 Task: Write "Managed accounting activities to ensure compliance with accounting principles" in achievements or previous job.
Action: Mouse moved to (402, 353)
Screenshot: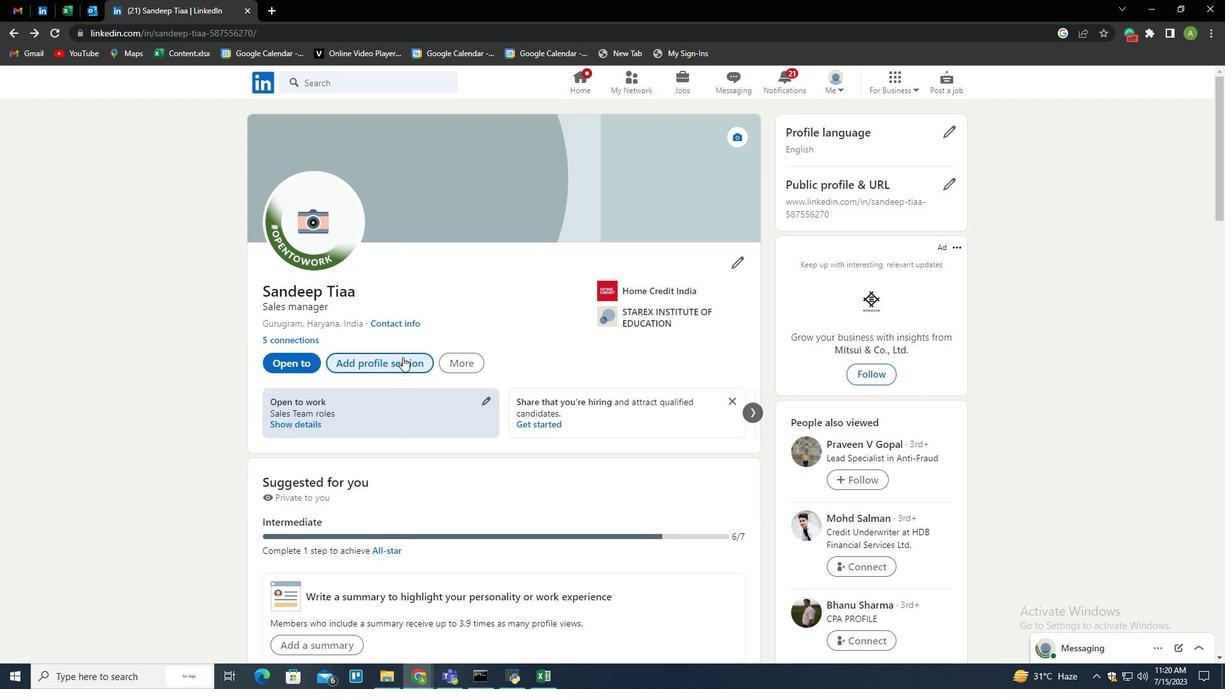 
Action: Mouse pressed left at (402, 353)
Screenshot: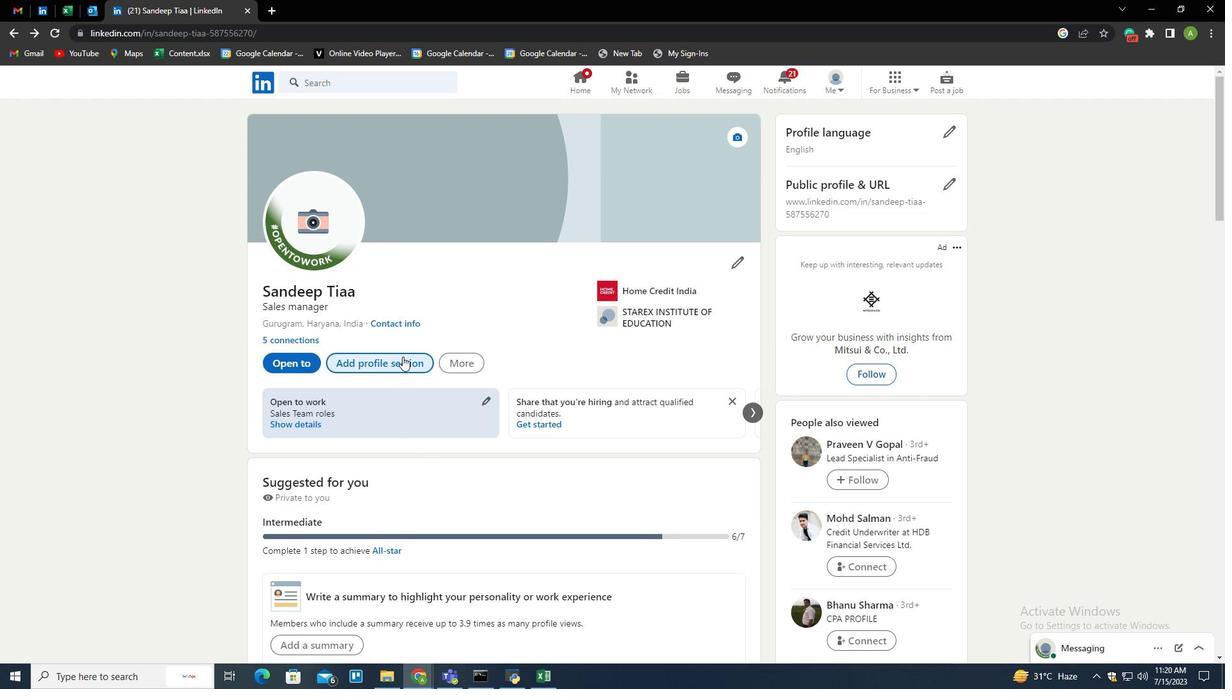 
Action: Mouse moved to (509, 131)
Screenshot: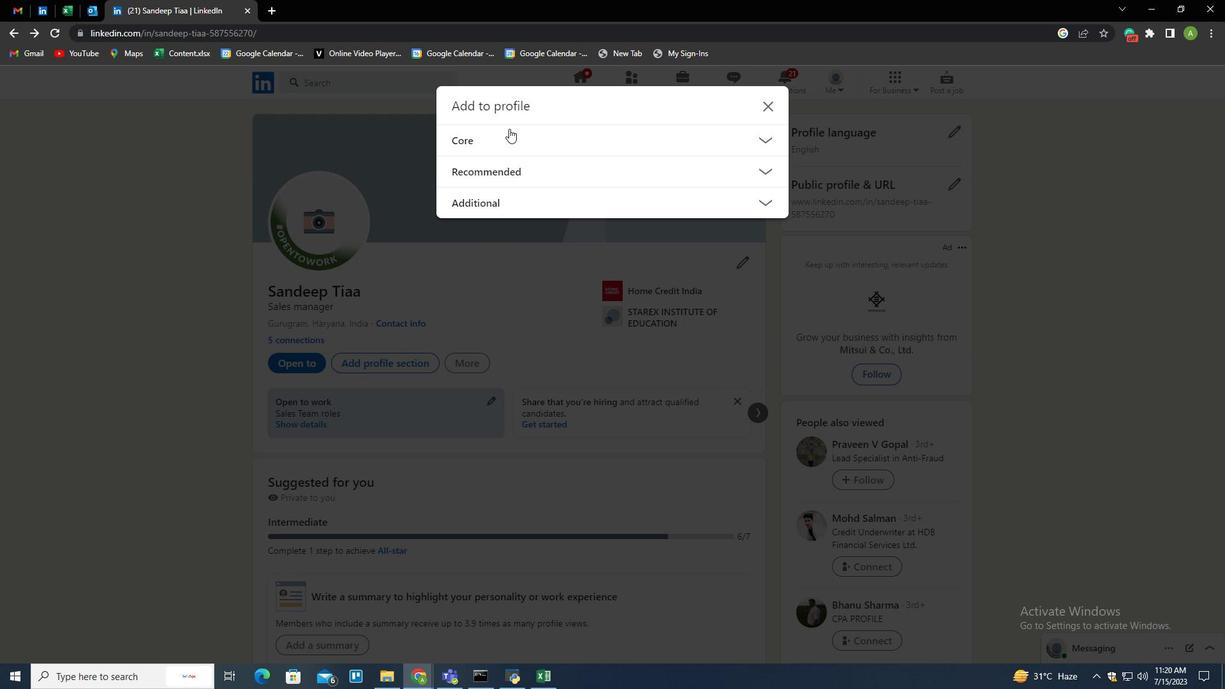 
Action: Mouse pressed left at (509, 131)
Screenshot: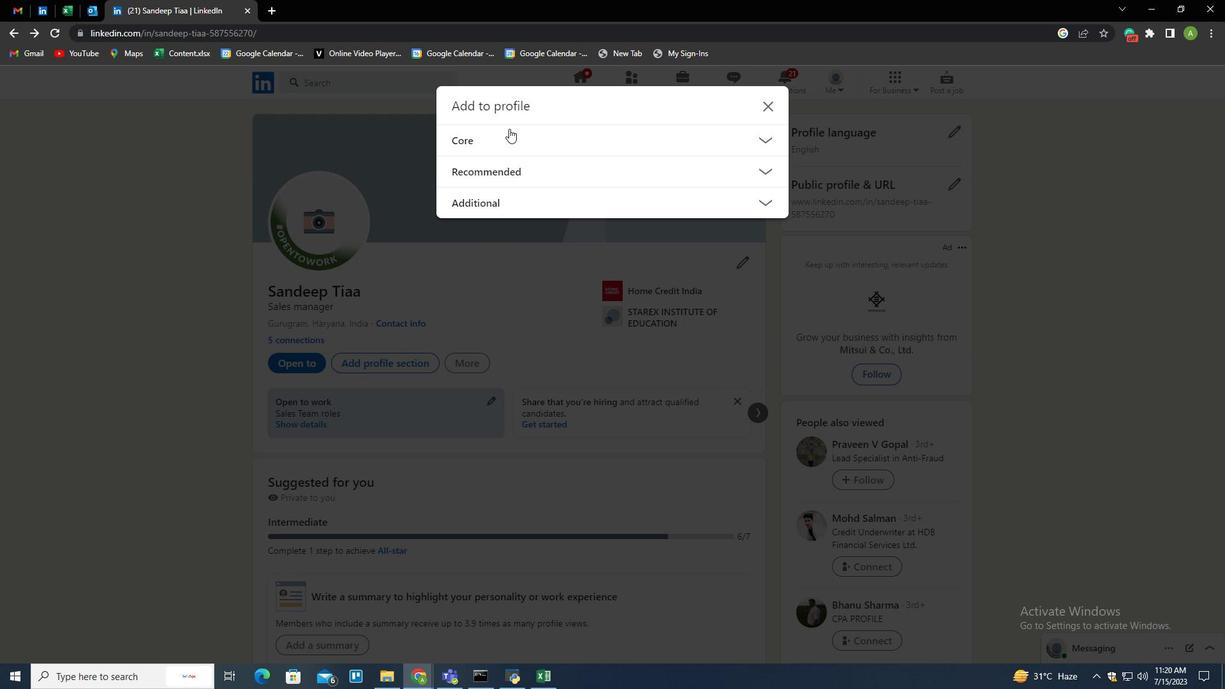 
Action: Mouse moved to (491, 194)
Screenshot: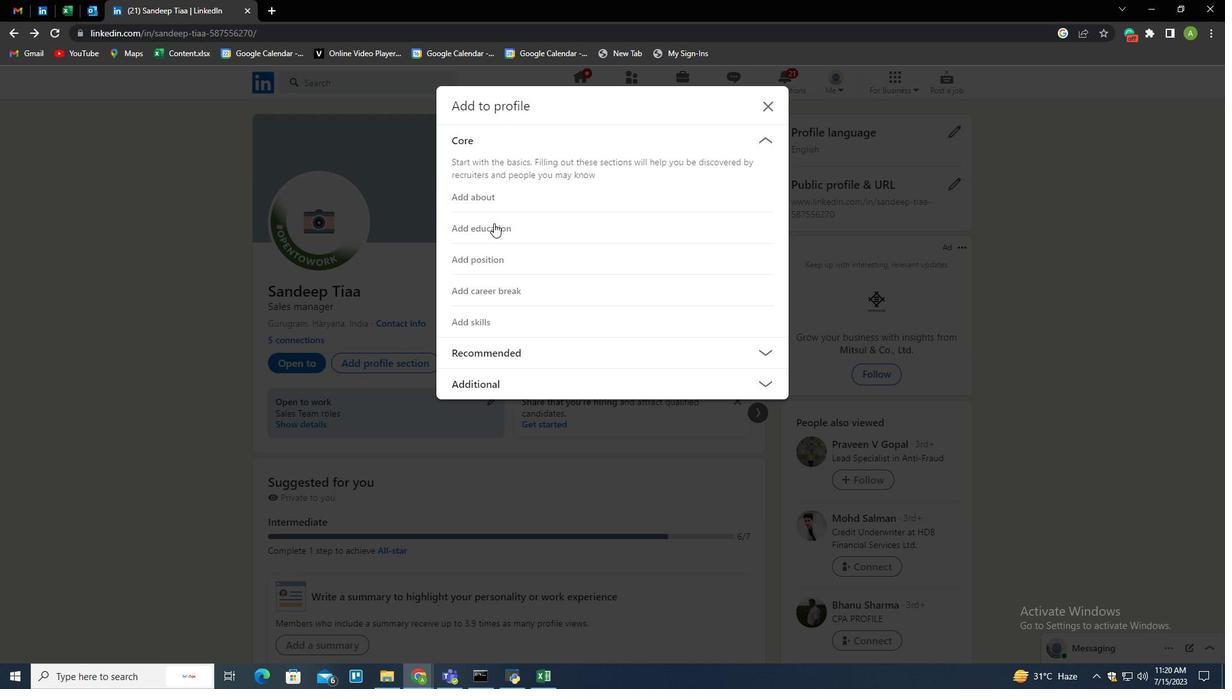 
Action: Mouse pressed left at (491, 194)
Screenshot: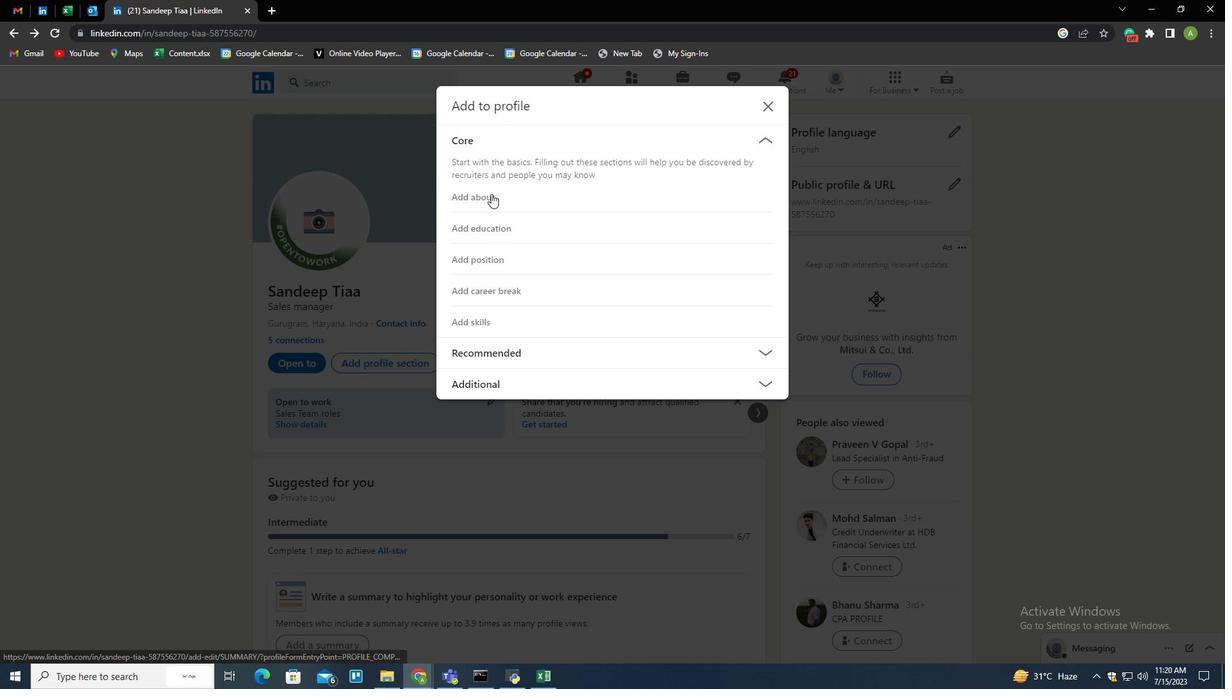 
Action: Mouse moved to (494, 192)
Screenshot: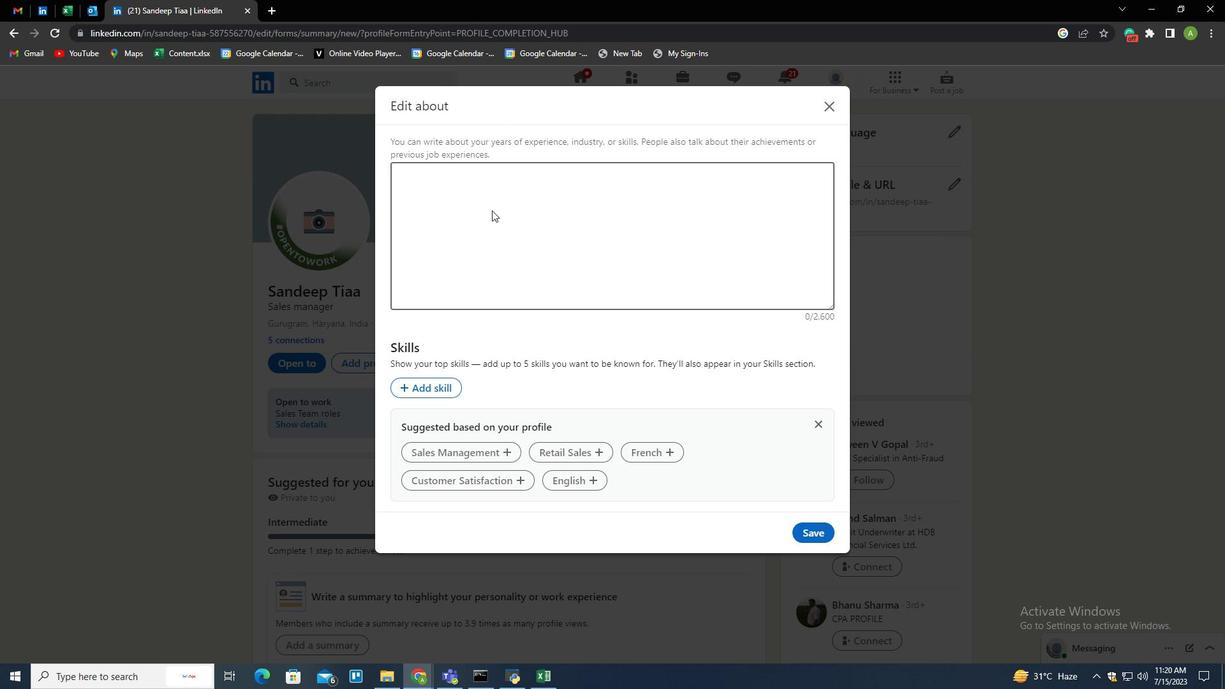 
Action: Mouse pressed left at (494, 192)
Screenshot: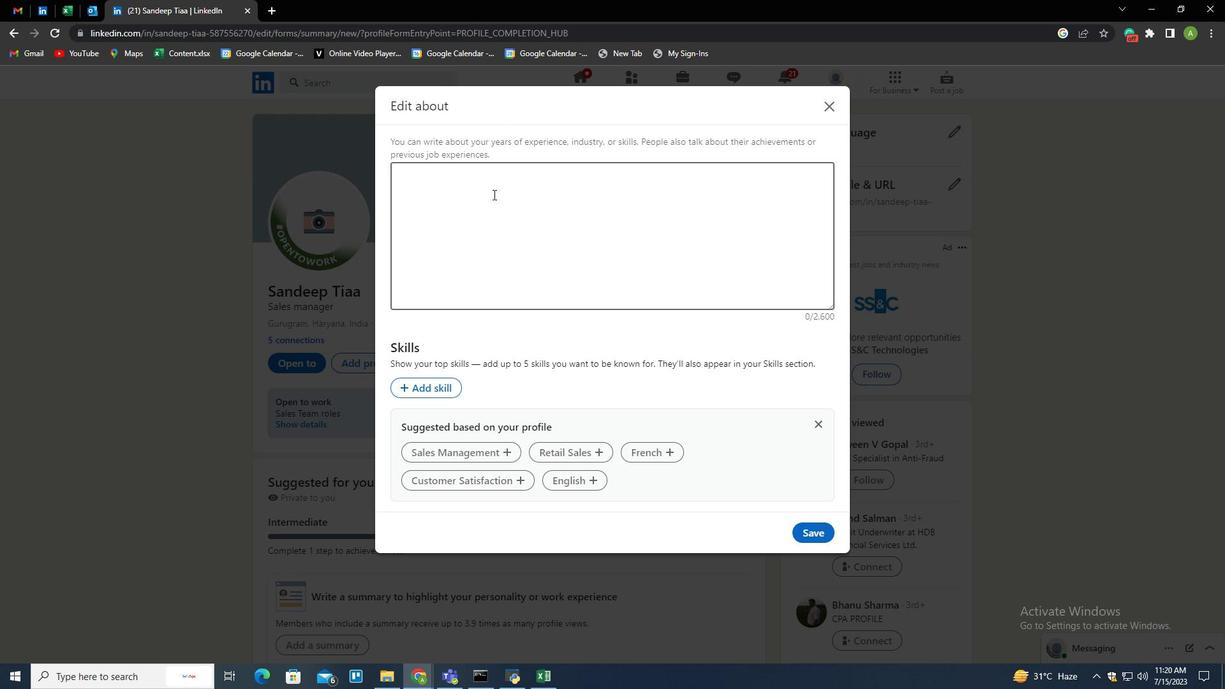 
Action: Key pressed <Key.shift>Managed<Key.space>accounting<Key.space>activities<Key.space>to<Key.space>ensure<Key.space>compliance<Key.space>with<Key.space>accounting<Key.space>pro<Key.backspace>inciples
Screenshot: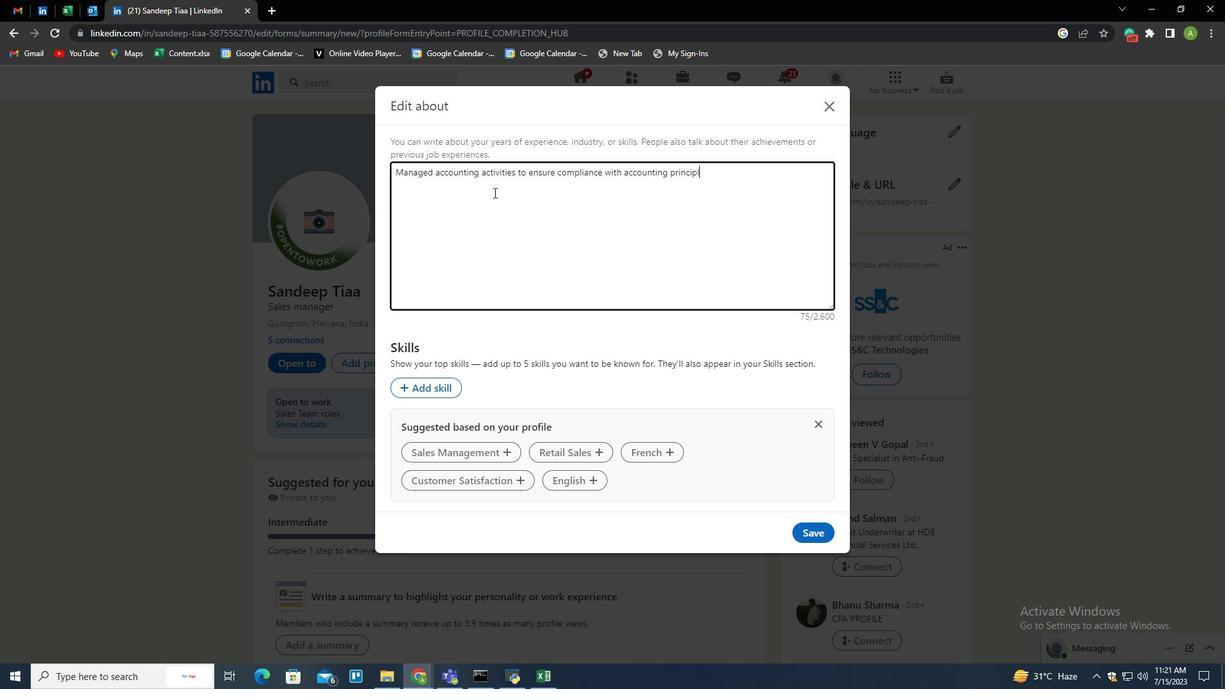 
Action: Mouse moved to (743, 229)
Screenshot: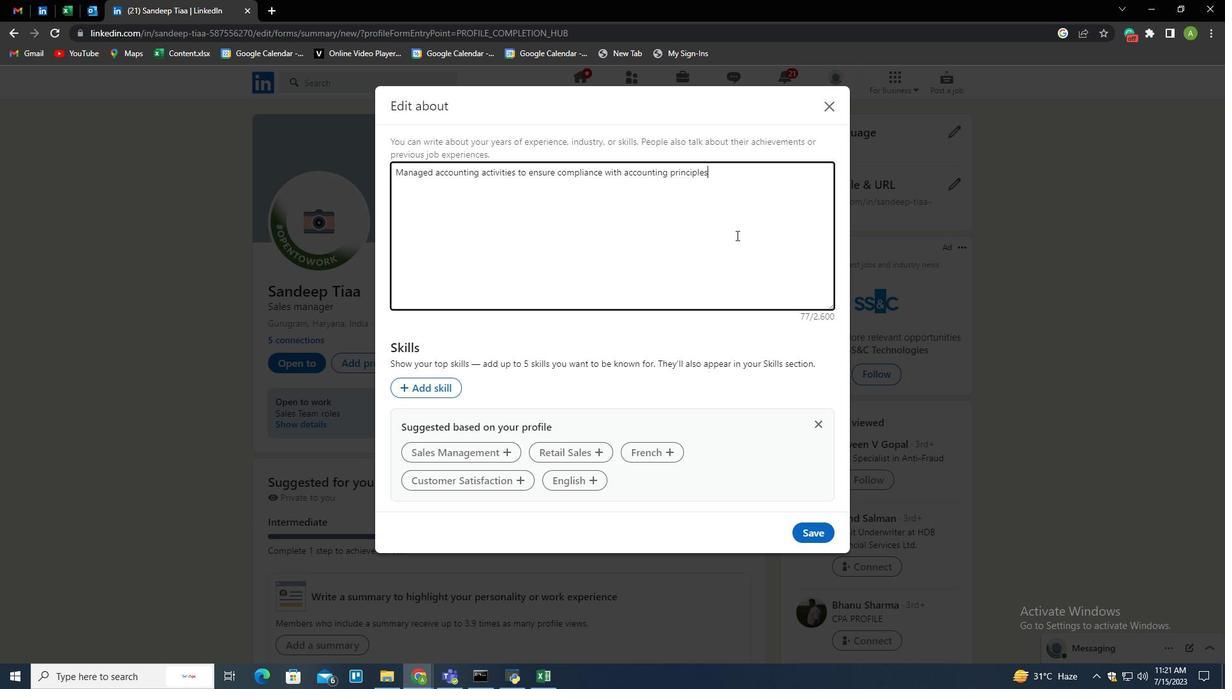 
Action: Mouse pressed left at (743, 229)
Screenshot: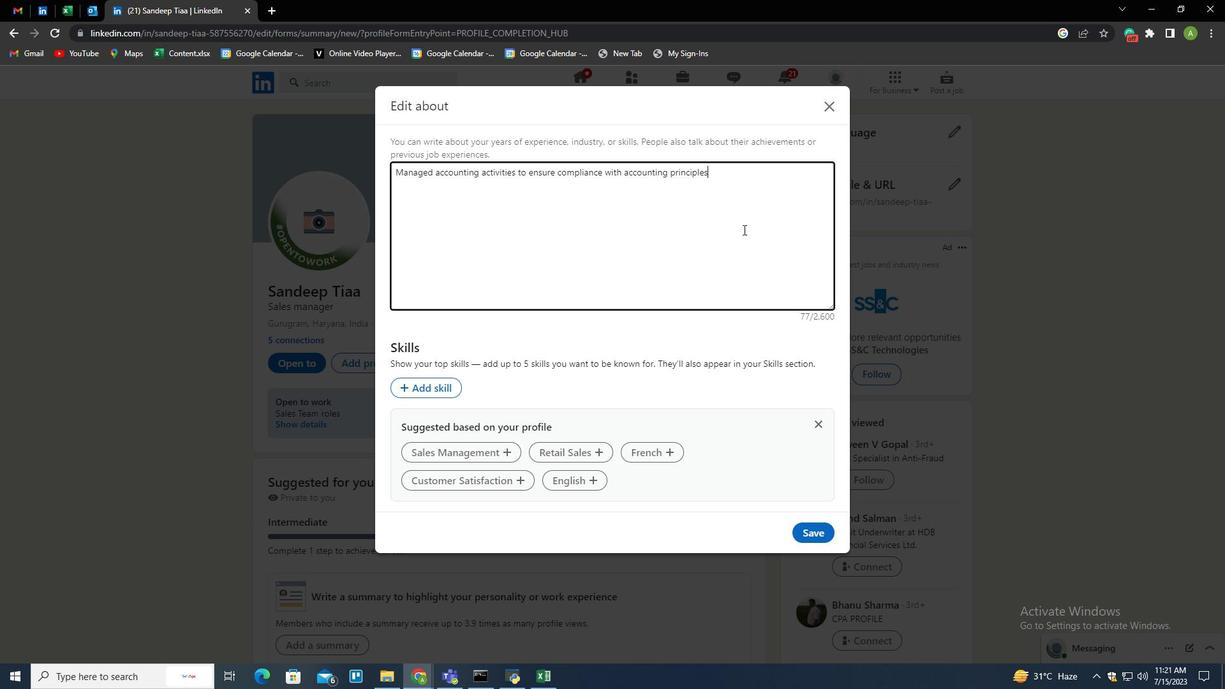 
Action: Mouse moved to (748, 284)
Screenshot: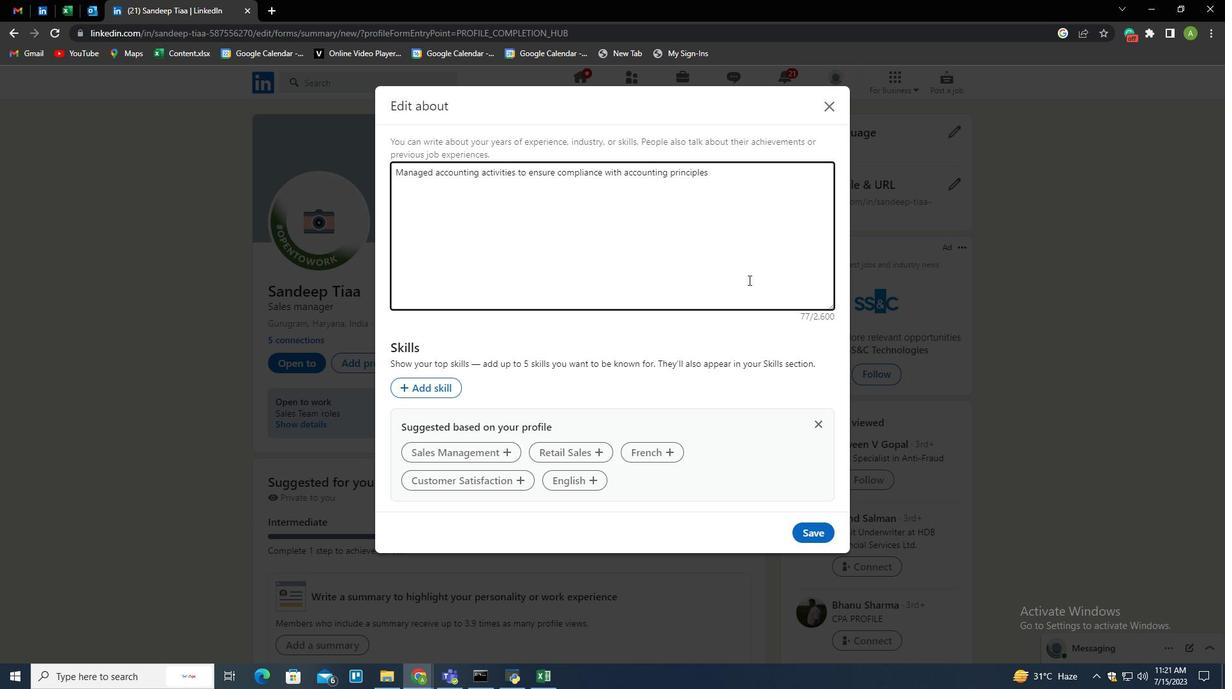 
